 Task: Create a rule from the Agile list, Priority changed -> Complete task in the project AgileOpus if Priority Cleared then Complete Task
Action: Mouse moved to (728, 418)
Screenshot: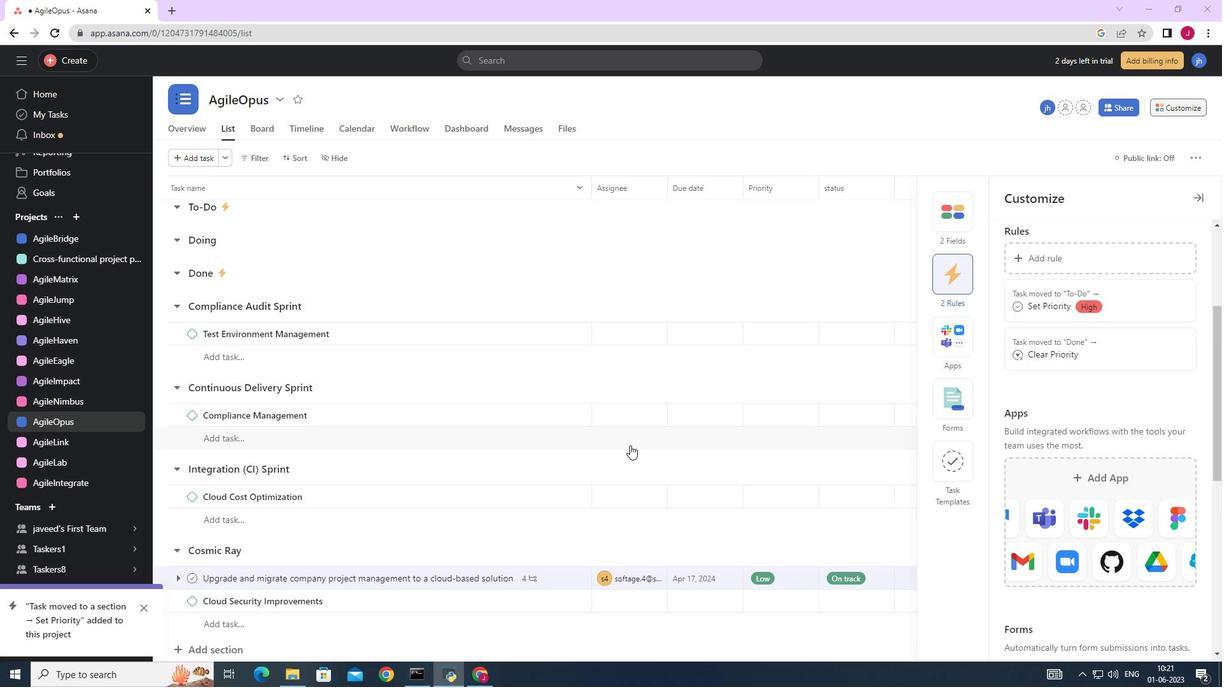 
Action: Mouse scrolled (728, 417) with delta (0, 0)
Screenshot: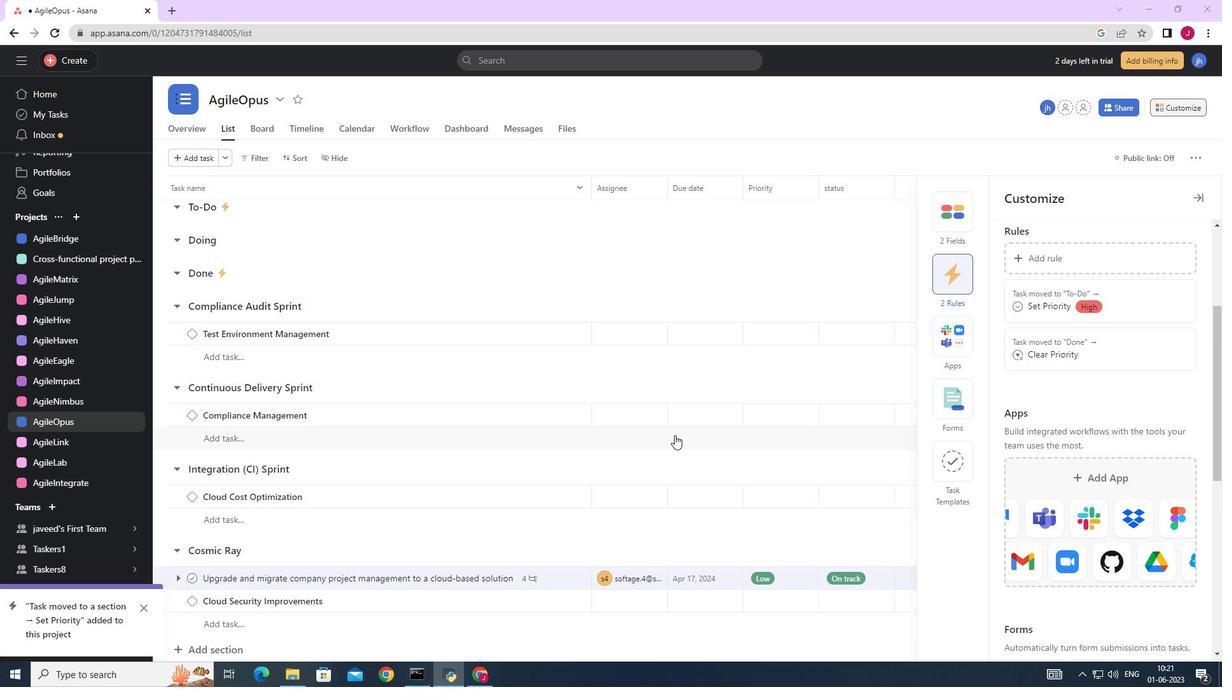 
Action: Mouse scrolled (728, 417) with delta (0, 0)
Screenshot: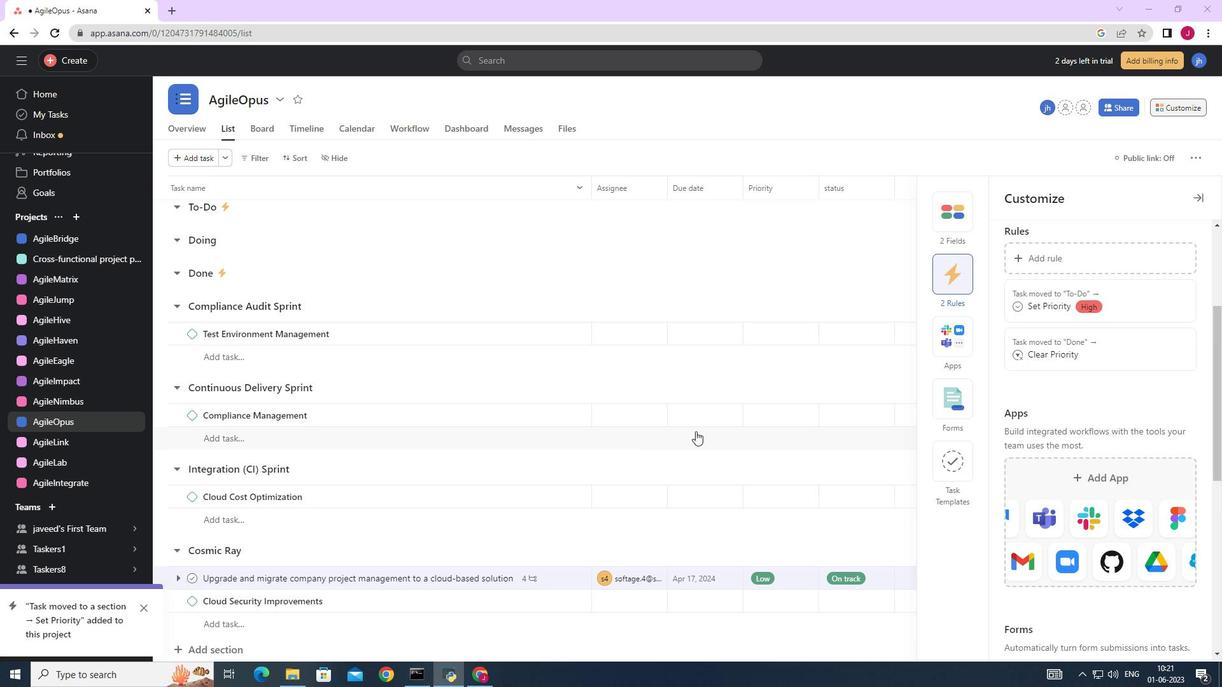 
Action: Mouse moved to (728, 417)
Screenshot: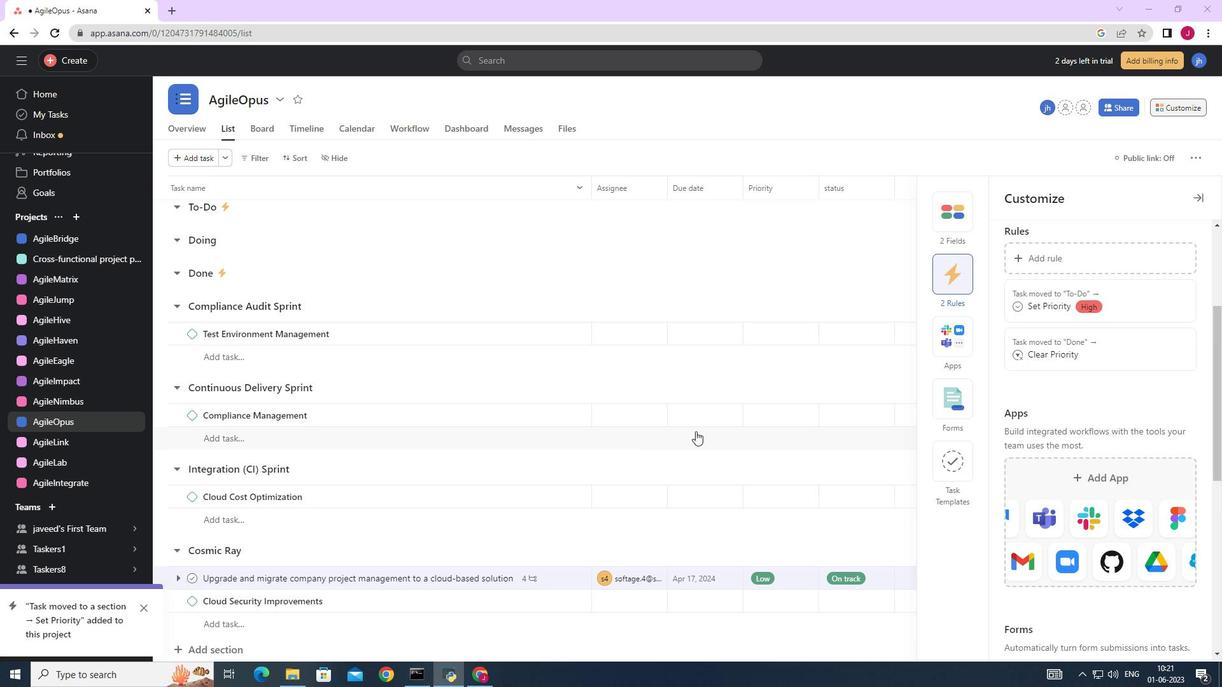 
Action: Mouse scrolled (728, 416) with delta (0, 0)
Screenshot: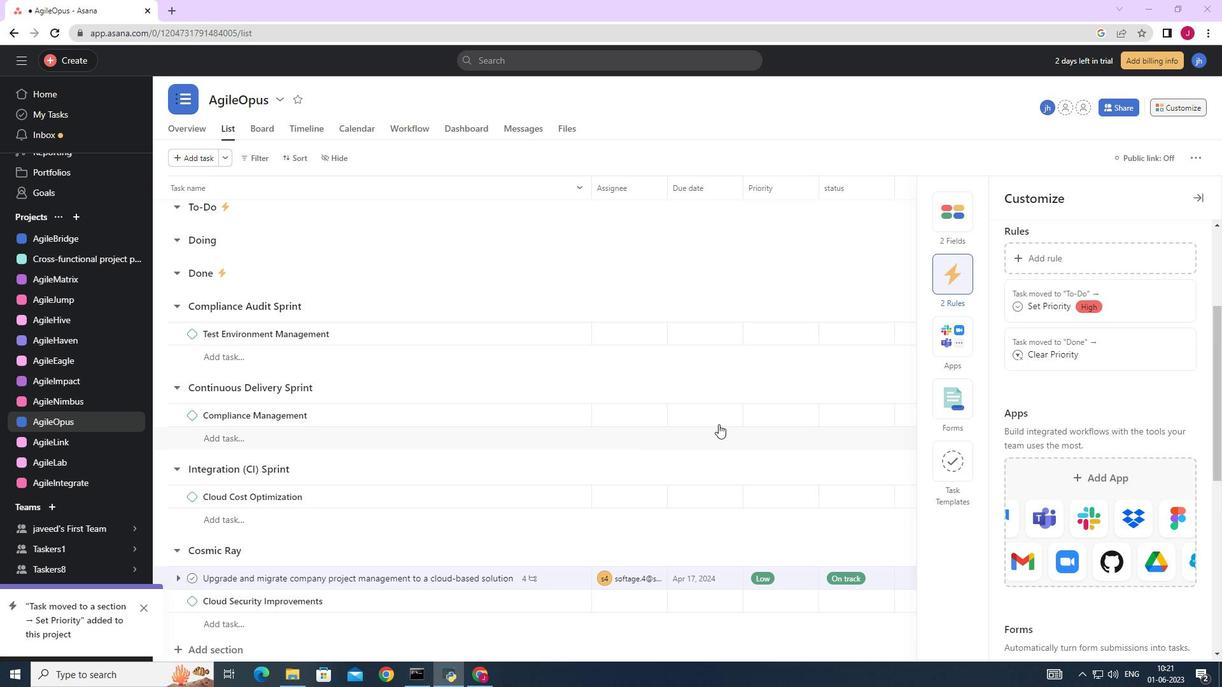 
Action: Mouse moved to (729, 417)
Screenshot: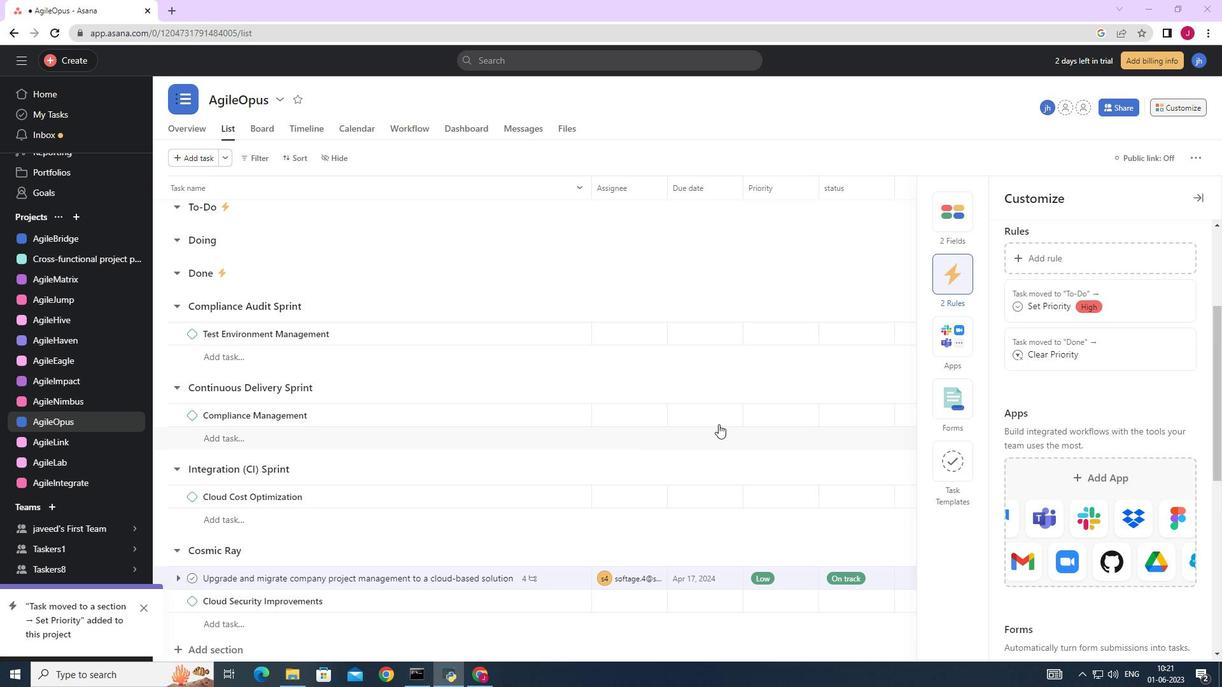 
Action: Mouse scrolled (729, 416) with delta (0, 0)
Screenshot: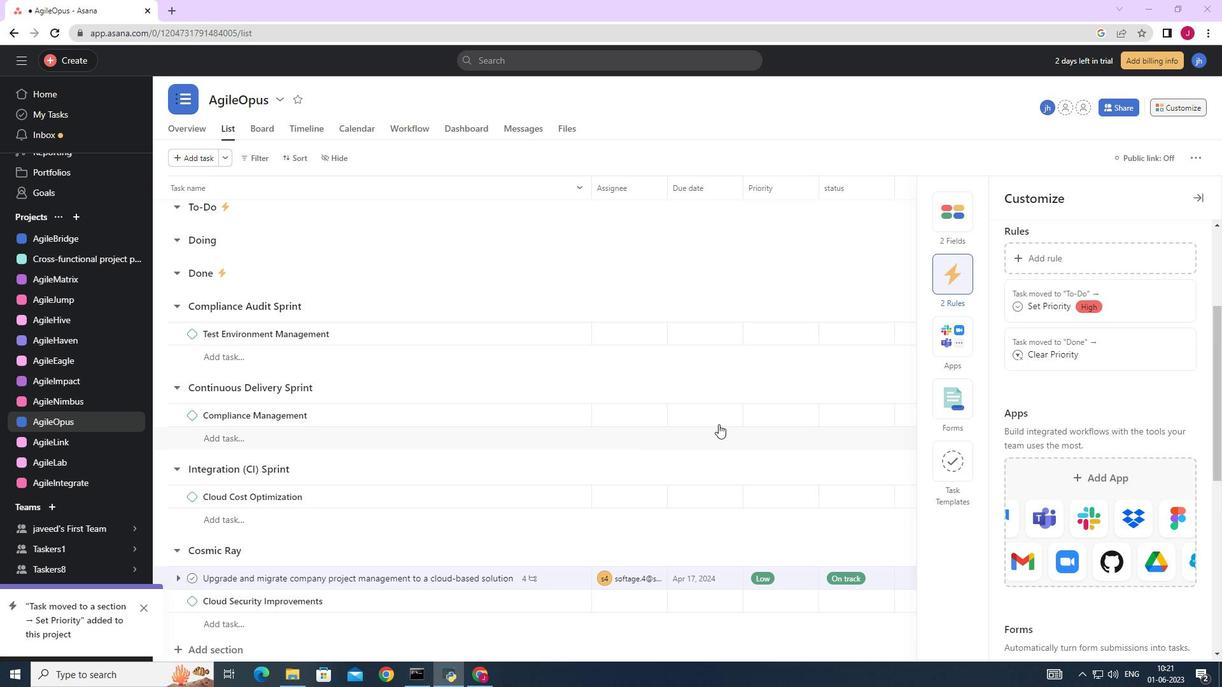 
Action: Mouse scrolled (729, 416) with delta (0, 0)
Screenshot: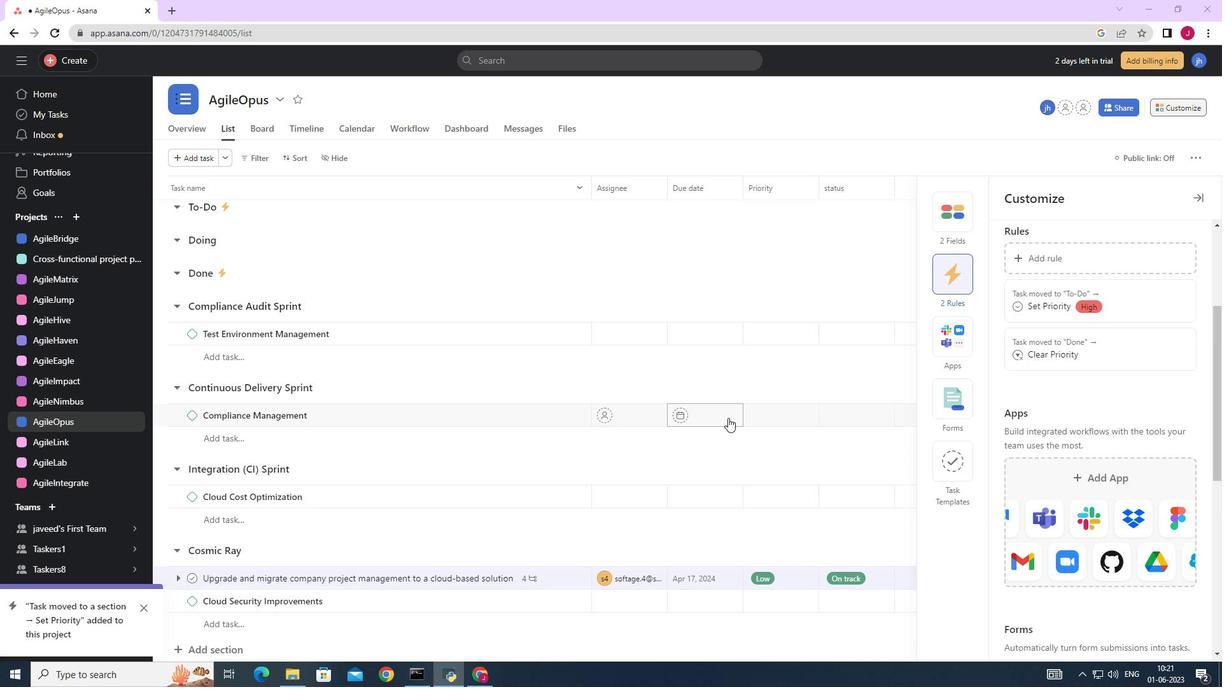 
Action: Mouse scrolled (729, 416) with delta (0, 0)
Screenshot: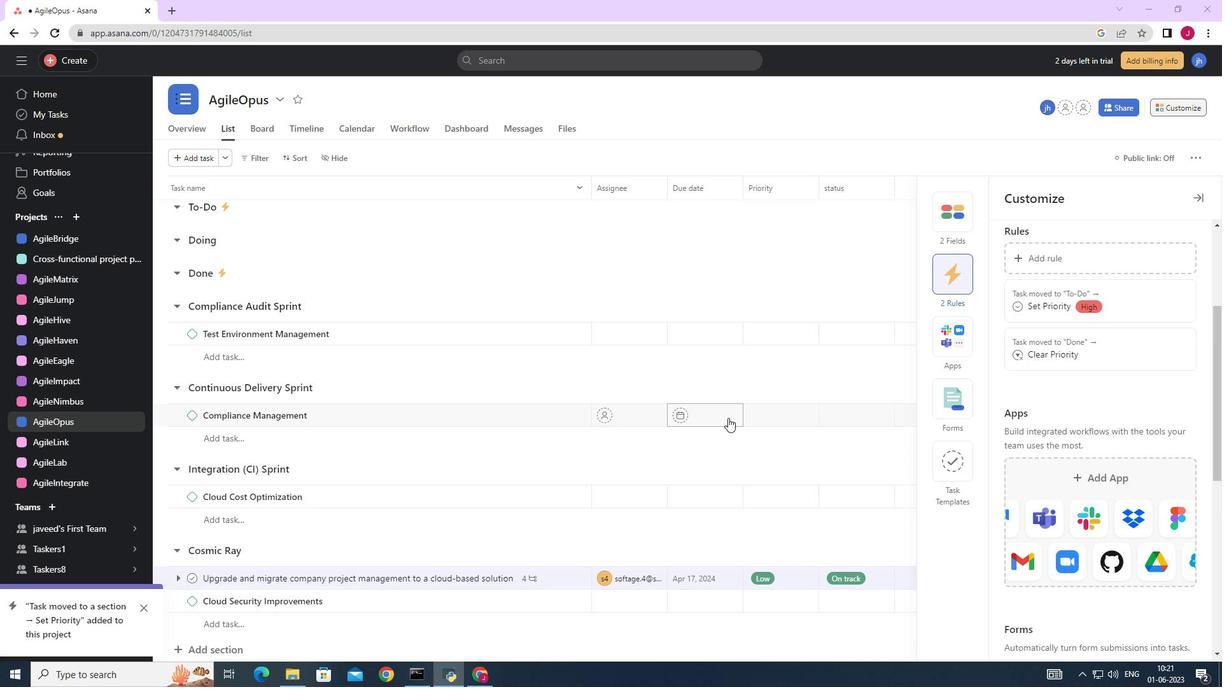 
Action: Mouse moved to (1199, 198)
Screenshot: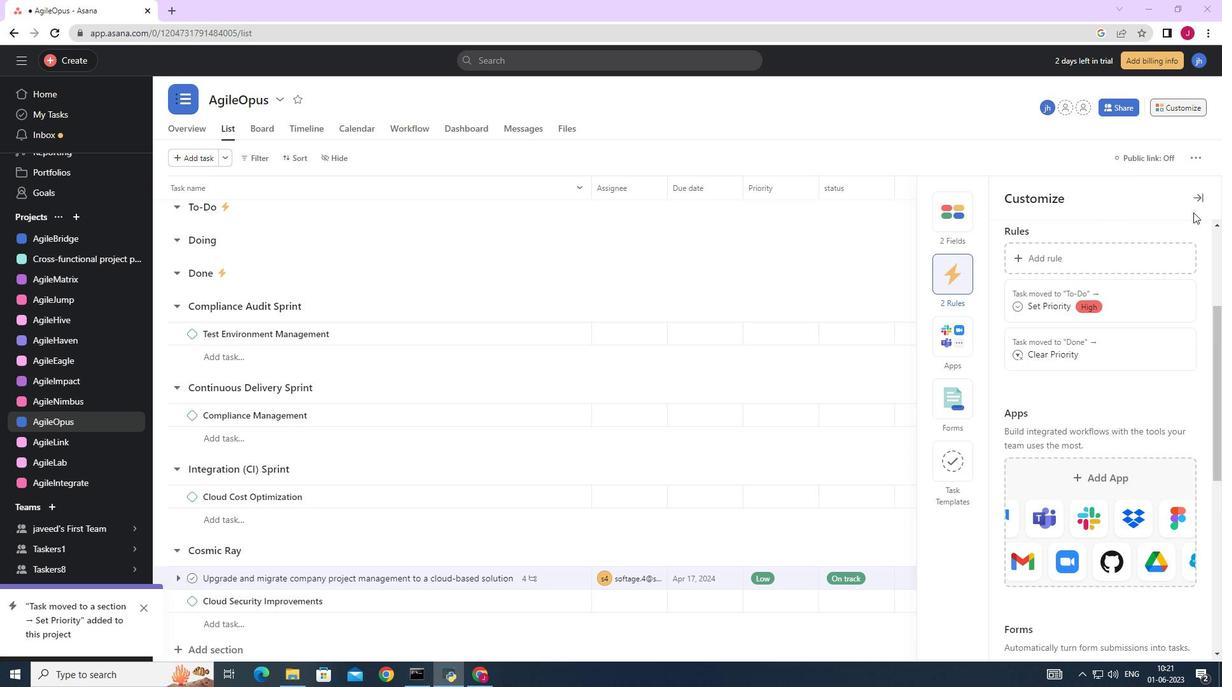 
Action: Mouse pressed left at (1199, 198)
Screenshot: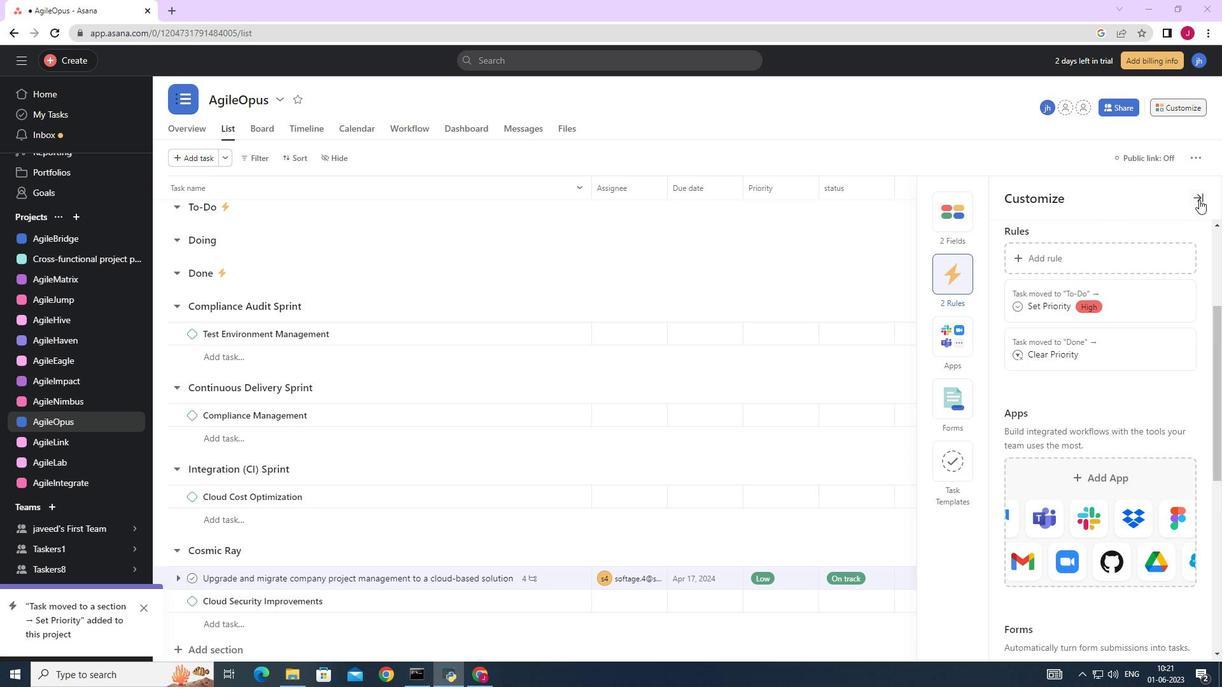 
Action: Mouse moved to (1176, 105)
Screenshot: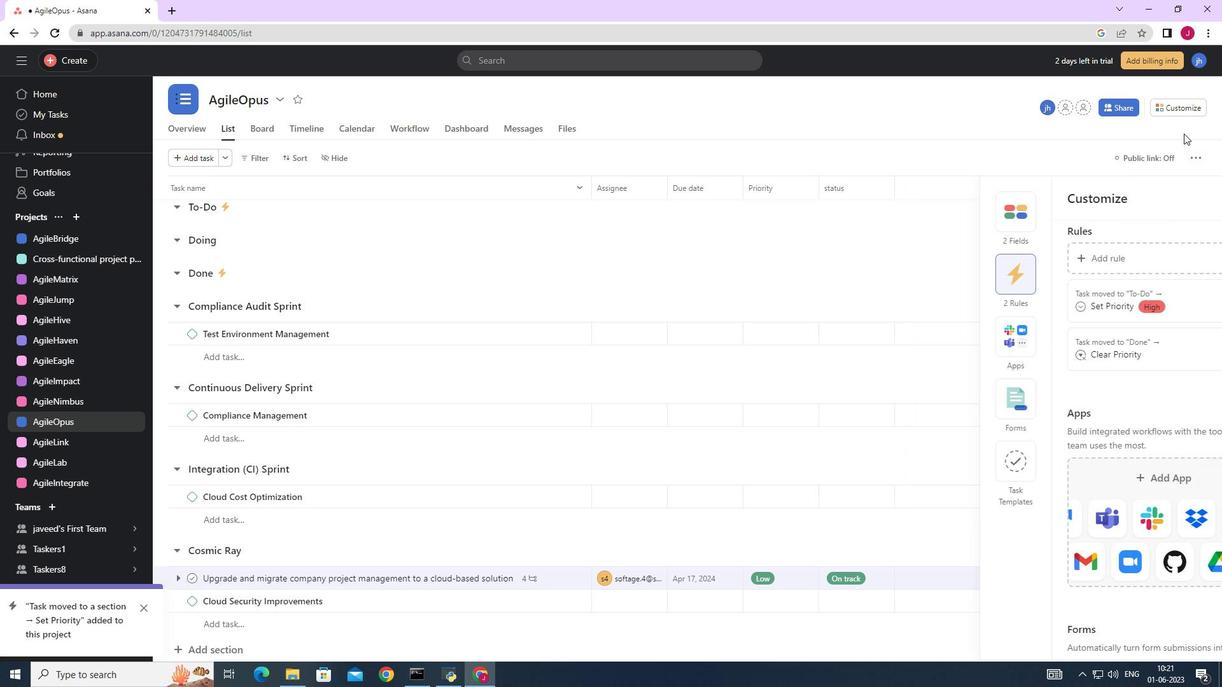 
Action: Mouse pressed left at (1176, 105)
Screenshot: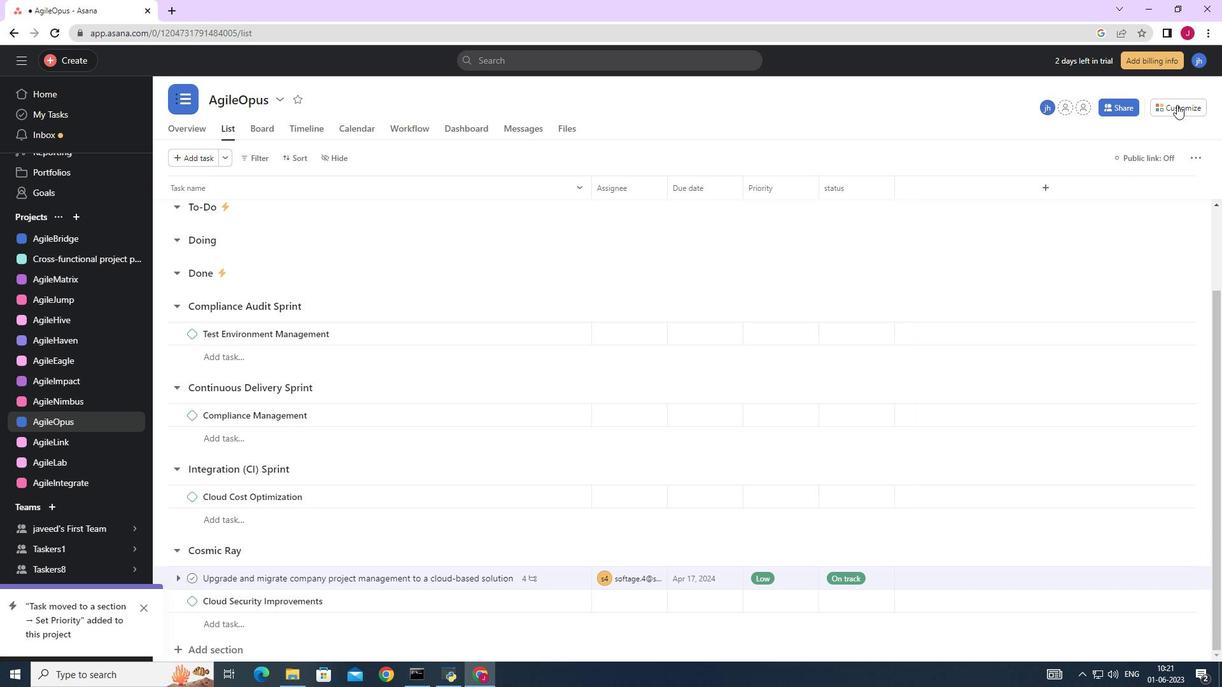 
Action: Mouse moved to (957, 276)
Screenshot: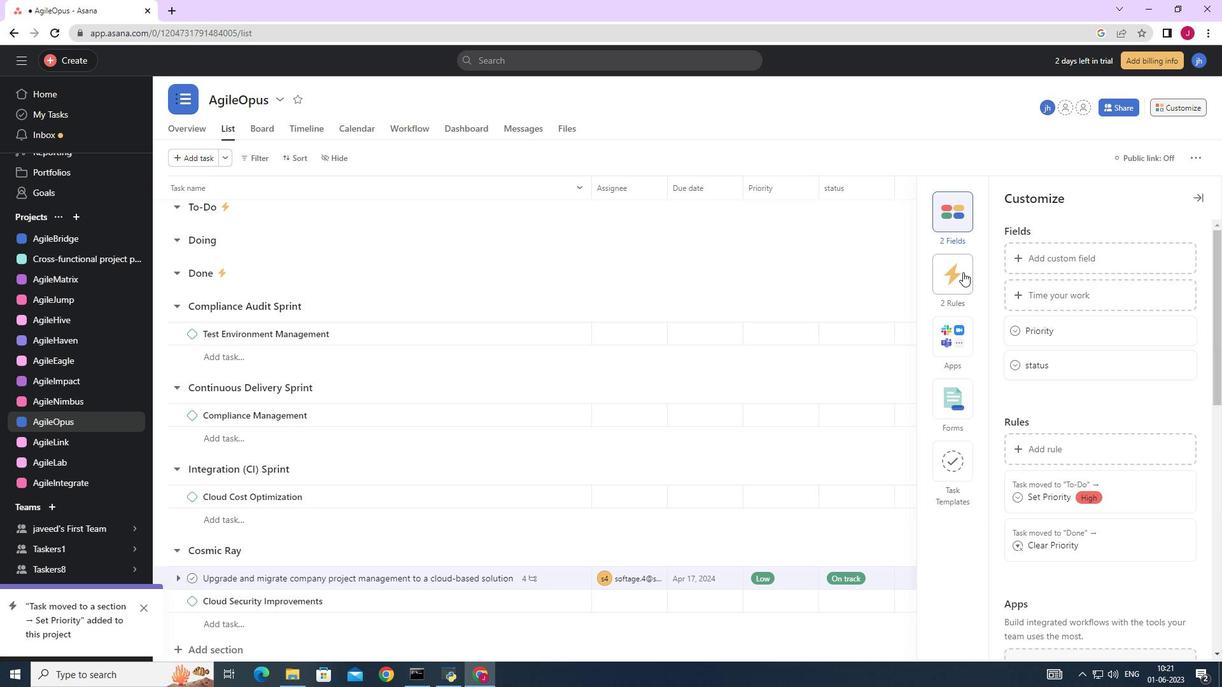 
Action: Mouse pressed left at (957, 276)
Screenshot: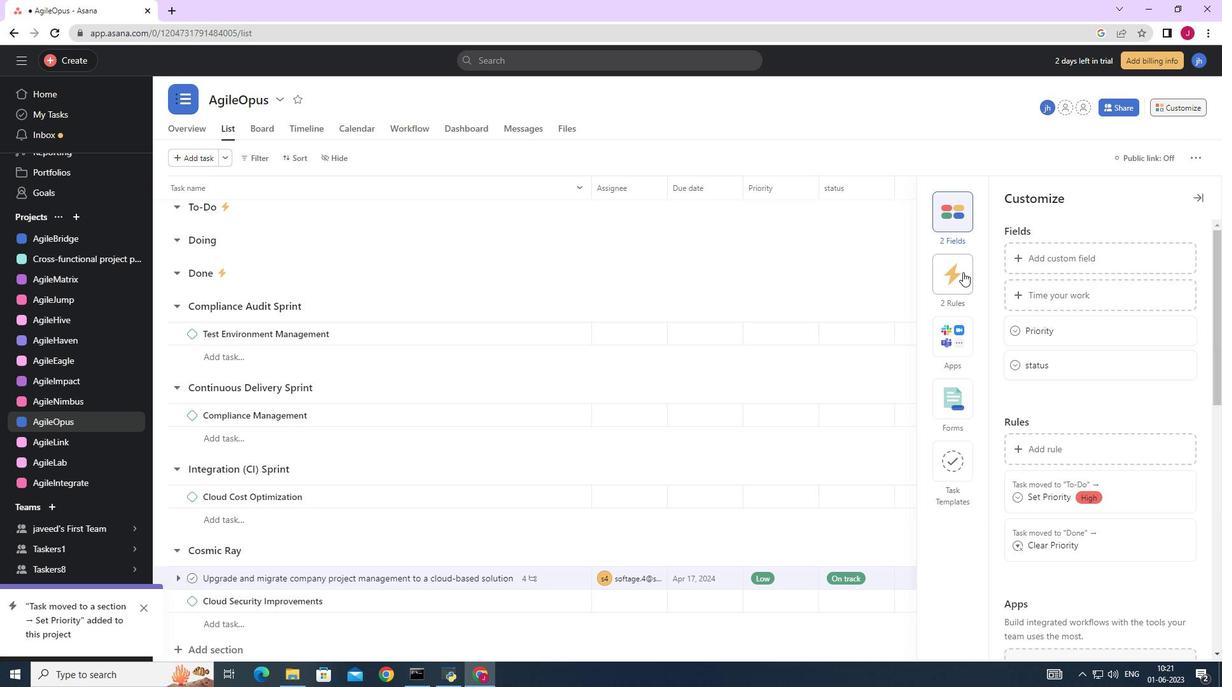 
Action: Mouse moved to (1047, 261)
Screenshot: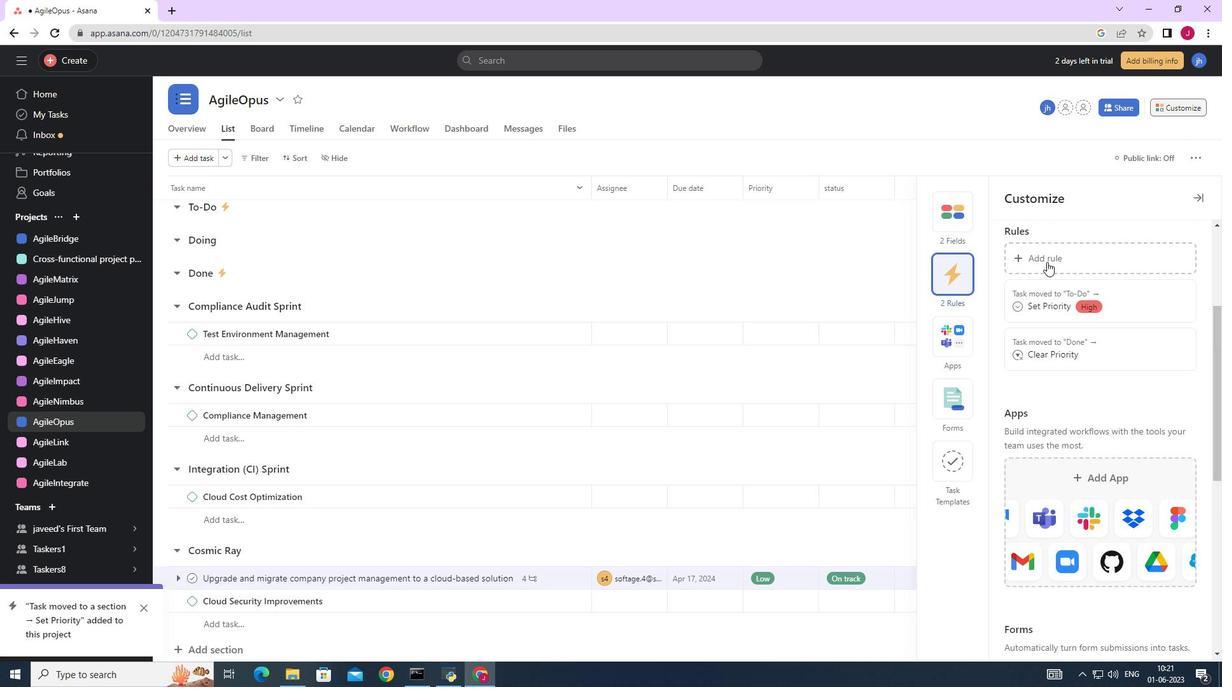 
Action: Mouse pressed left at (1047, 261)
Screenshot: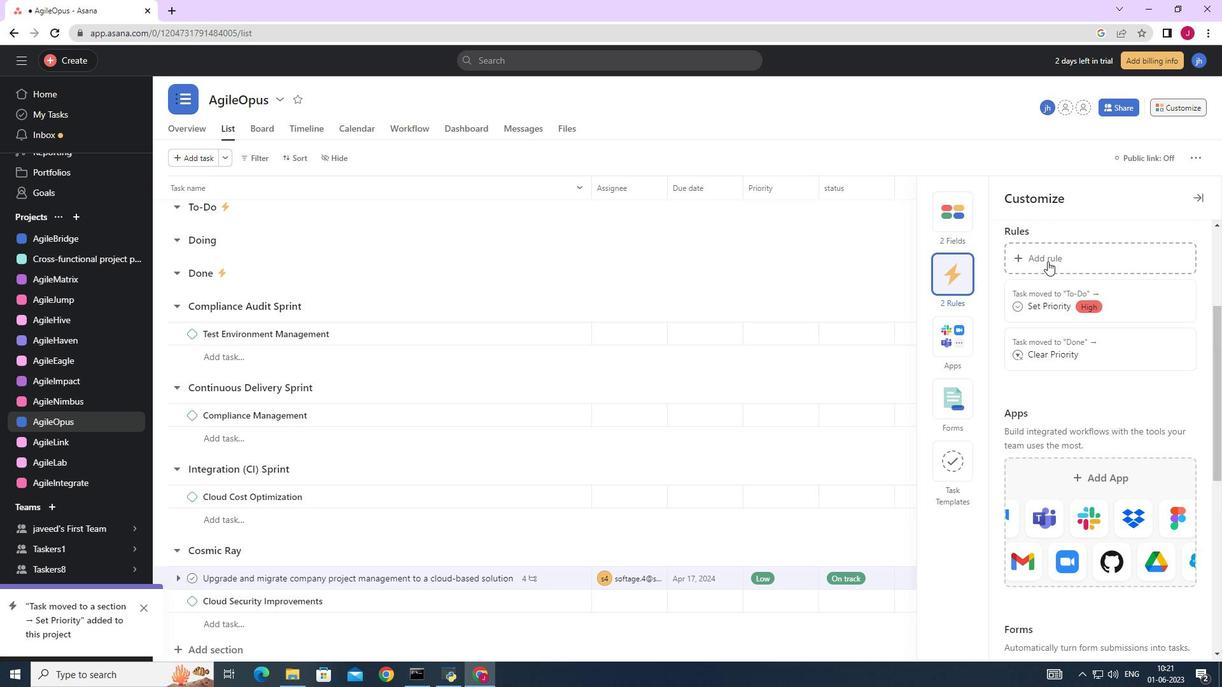 
Action: Mouse moved to (262, 196)
Screenshot: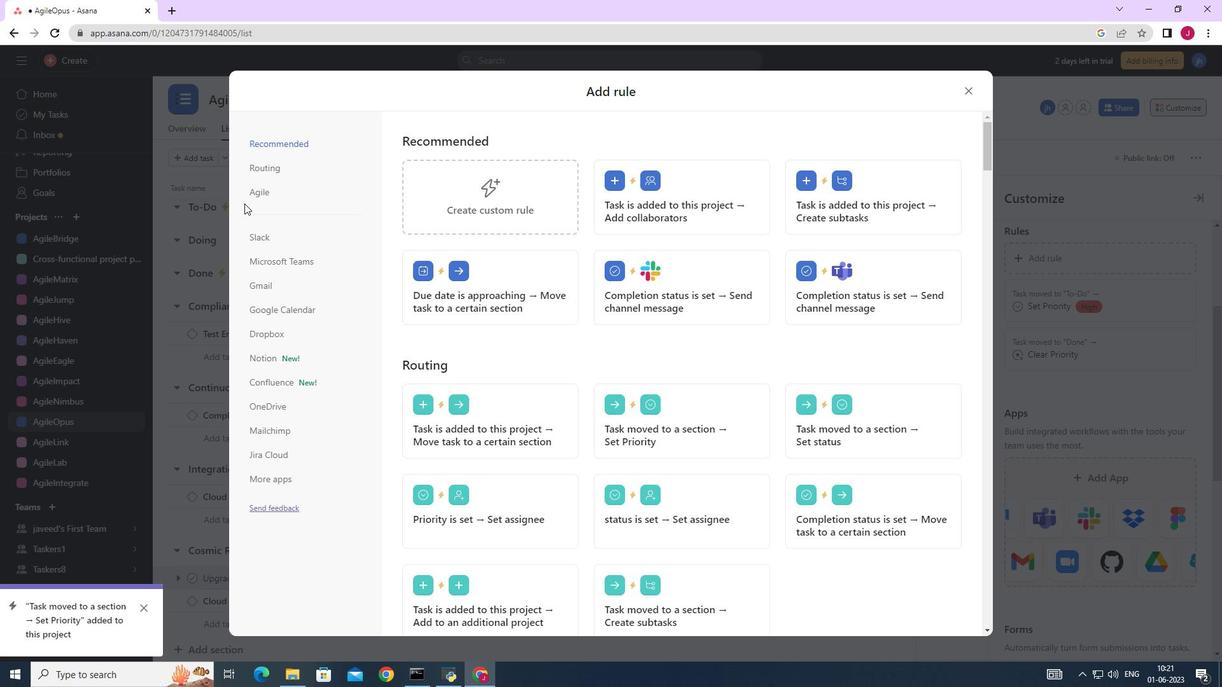 
Action: Mouse pressed left at (262, 196)
Screenshot: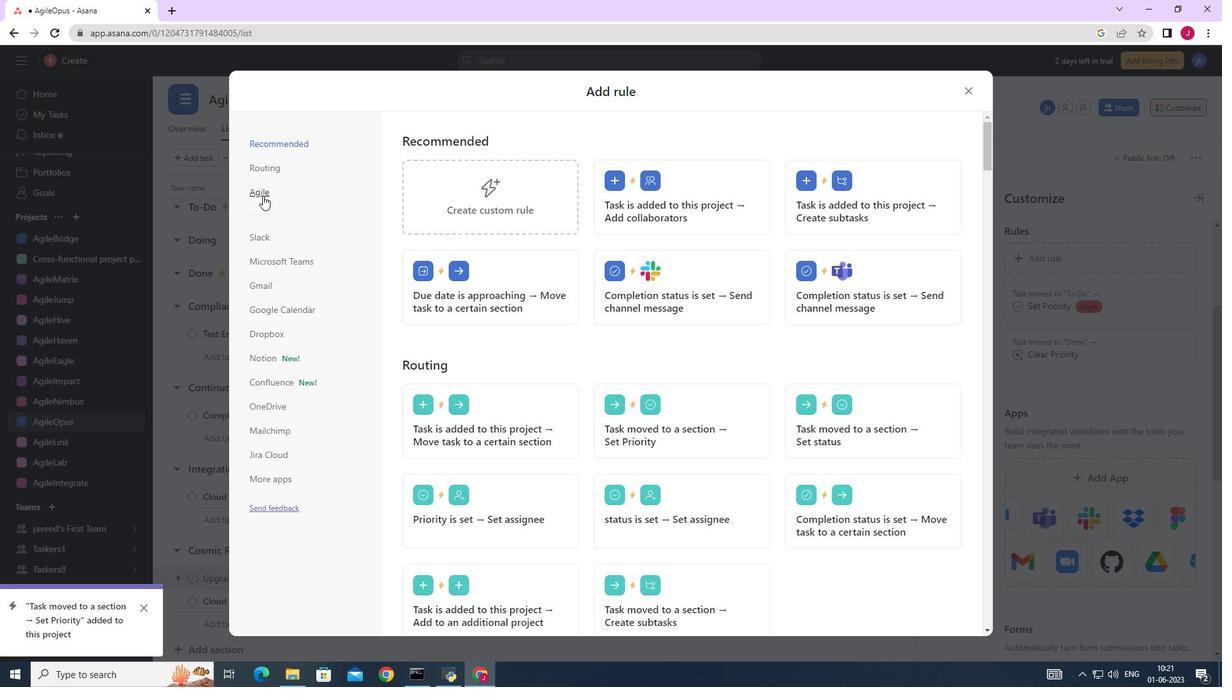 
Action: Mouse moved to (454, 195)
Screenshot: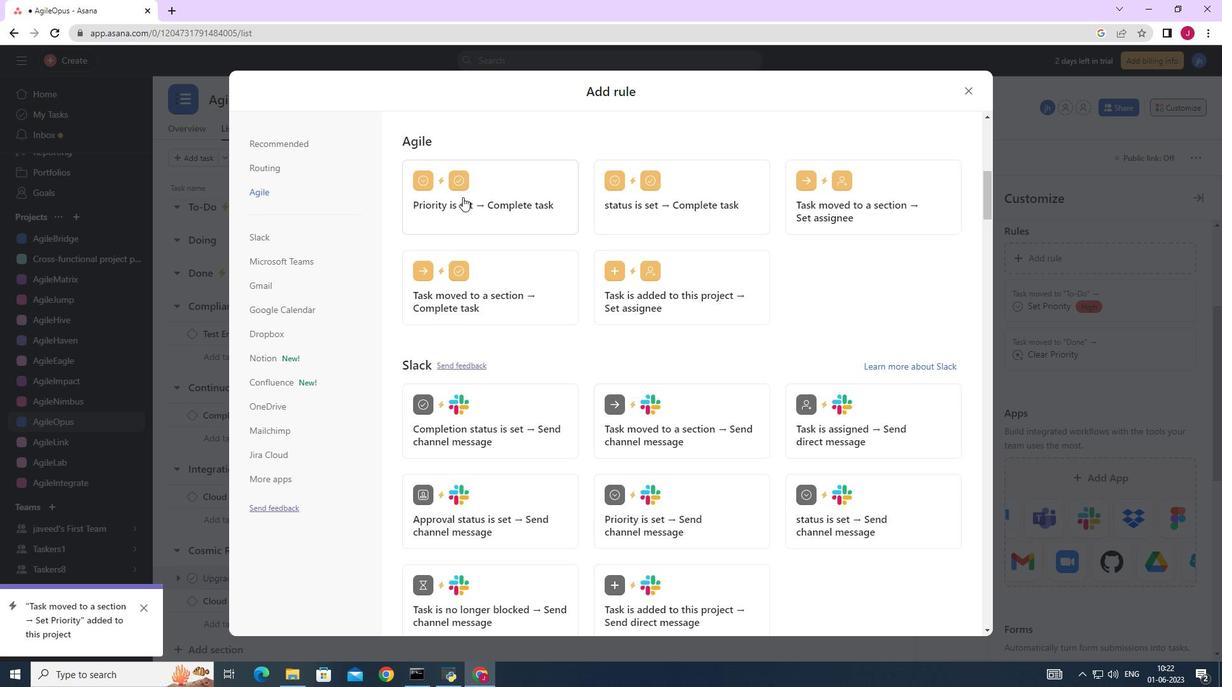 
Action: Mouse pressed left at (454, 195)
Screenshot: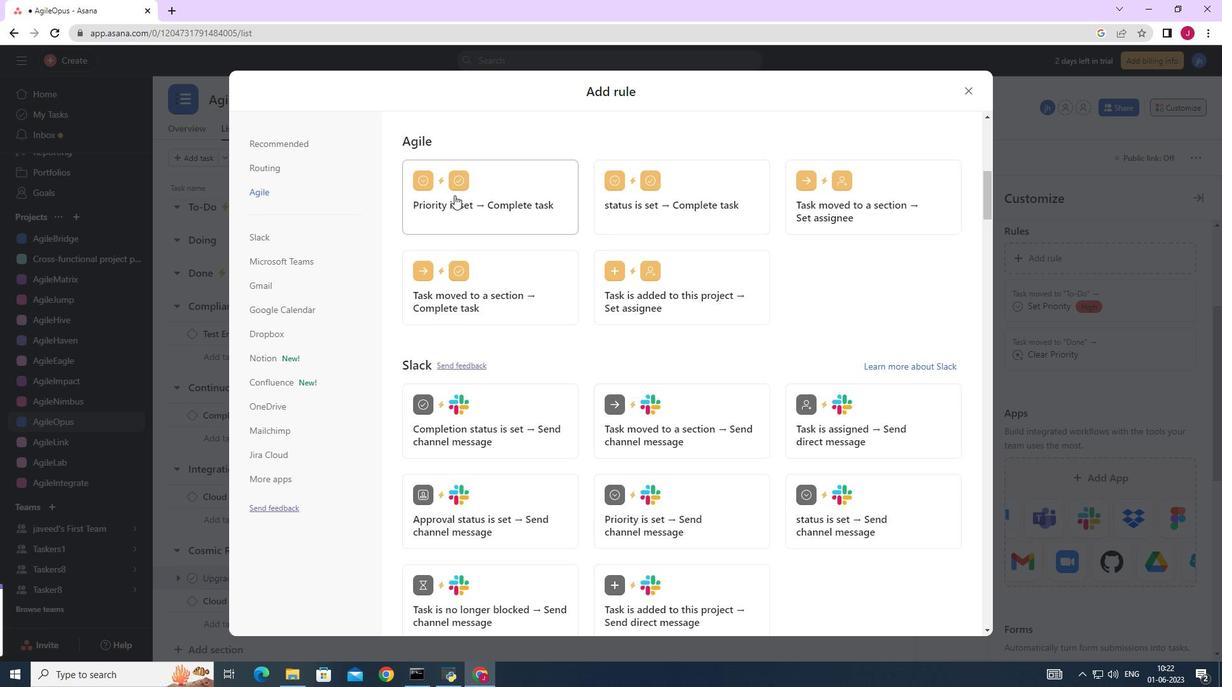 
Action: Mouse moved to (809, 218)
Screenshot: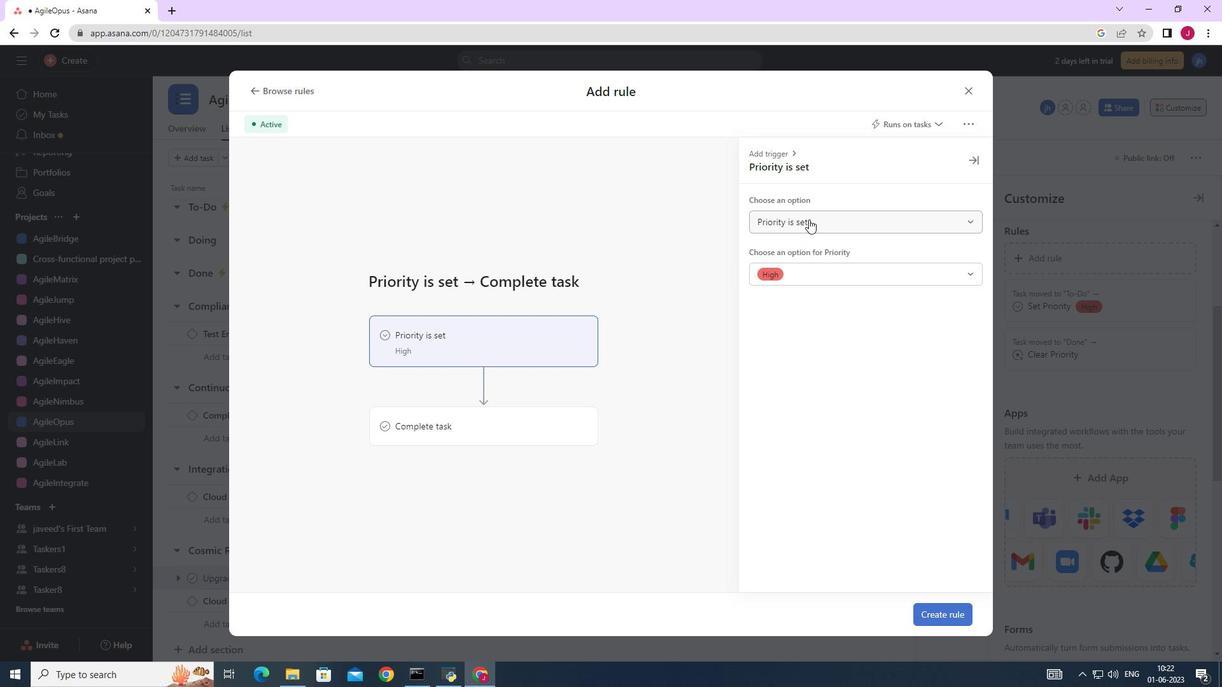 
Action: Mouse pressed left at (809, 218)
Screenshot: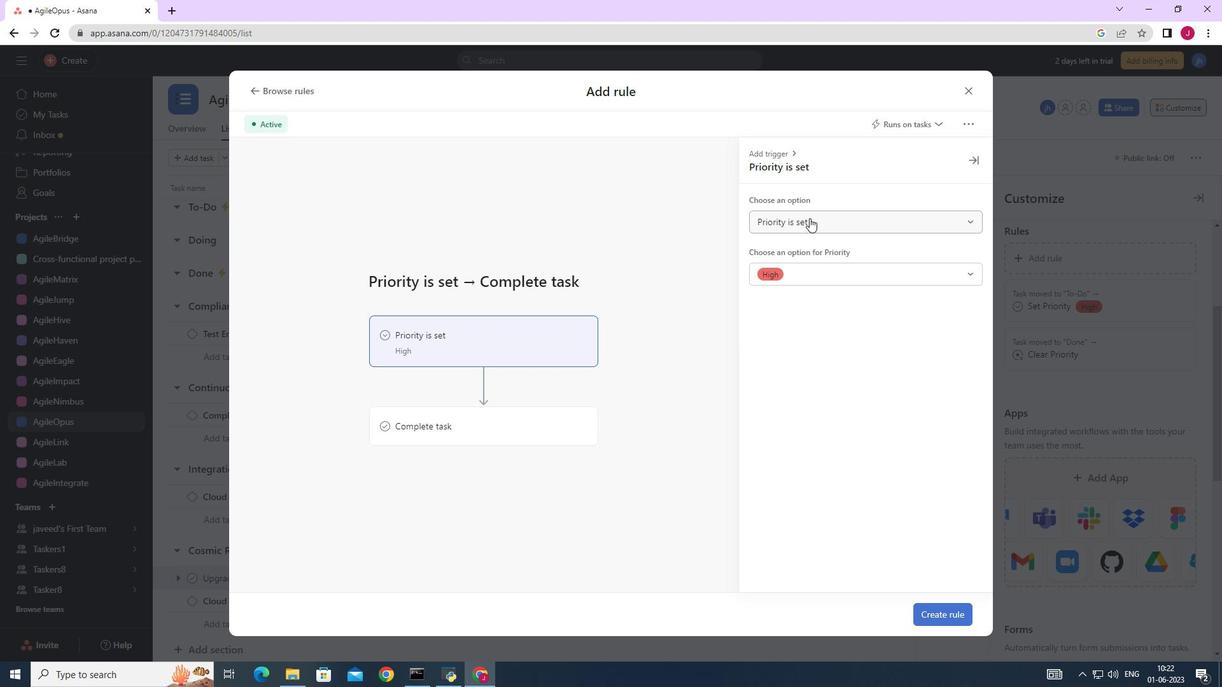 
Action: Mouse moved to (811, 274)
Screenshot: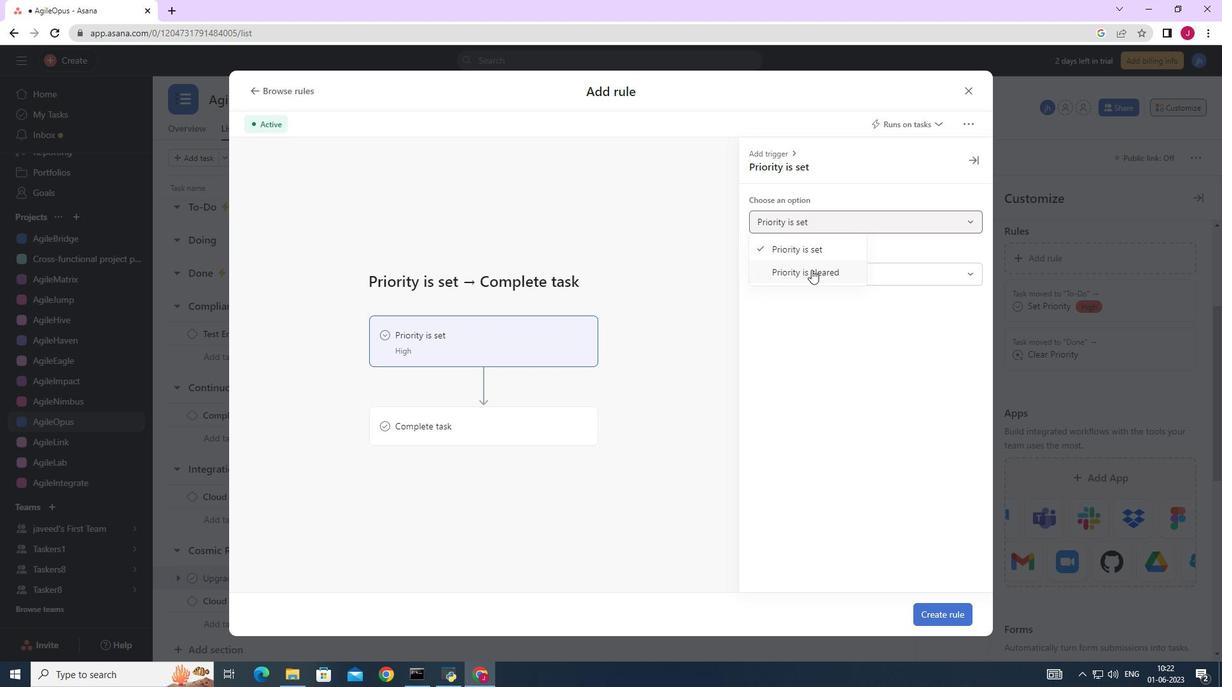 
Action: Mouse pressed left at (811, 274)
Screenshot: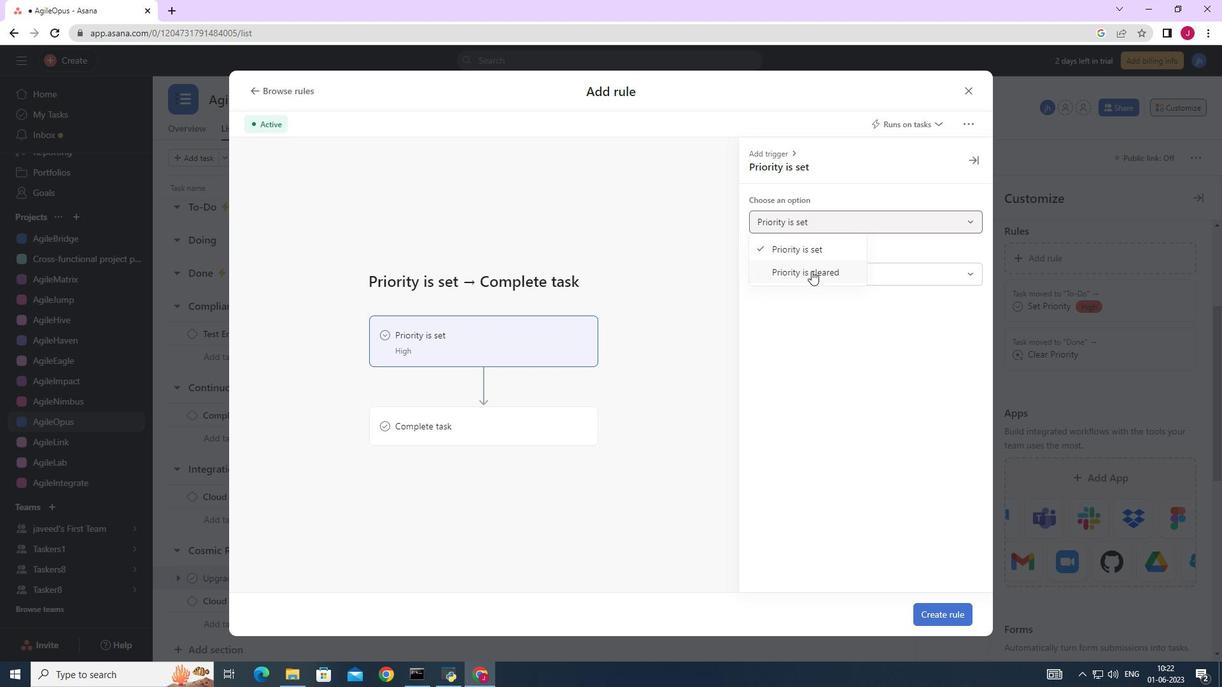 
Action: Mouse moved to (500, 418)
Screenshot: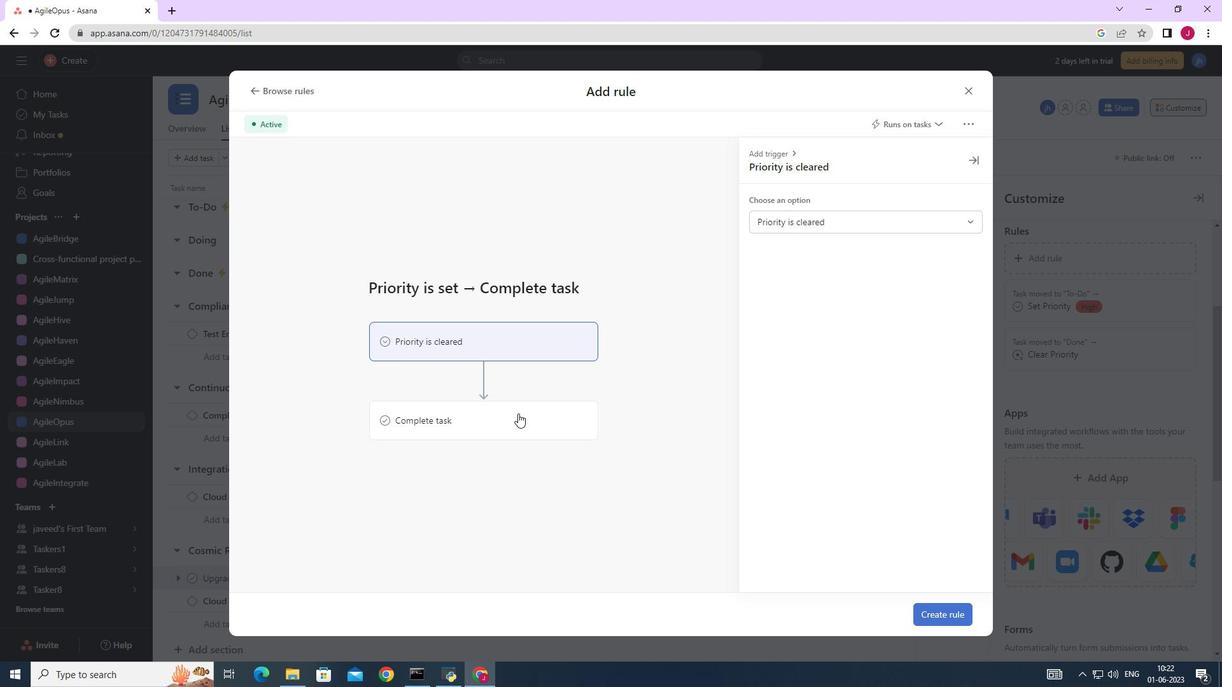 
Action: Mouse pressed left at (500, 418)
Screenshot: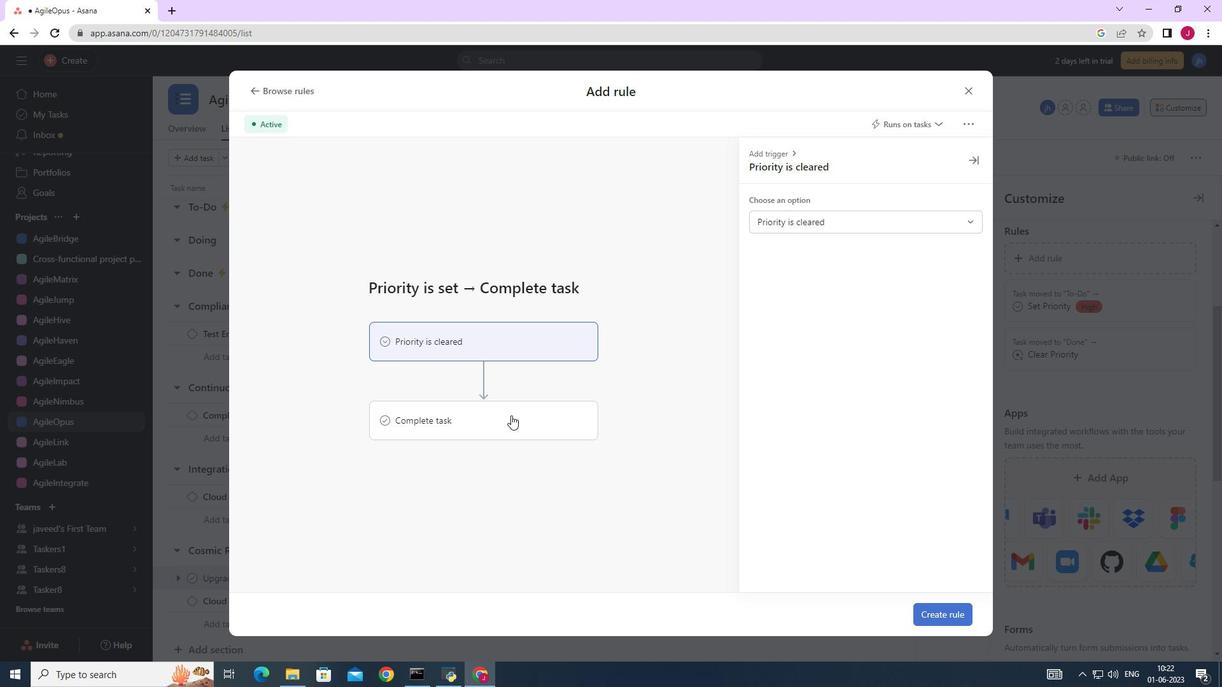 
Action: Mouse moved to (924, 612)
Screenshot: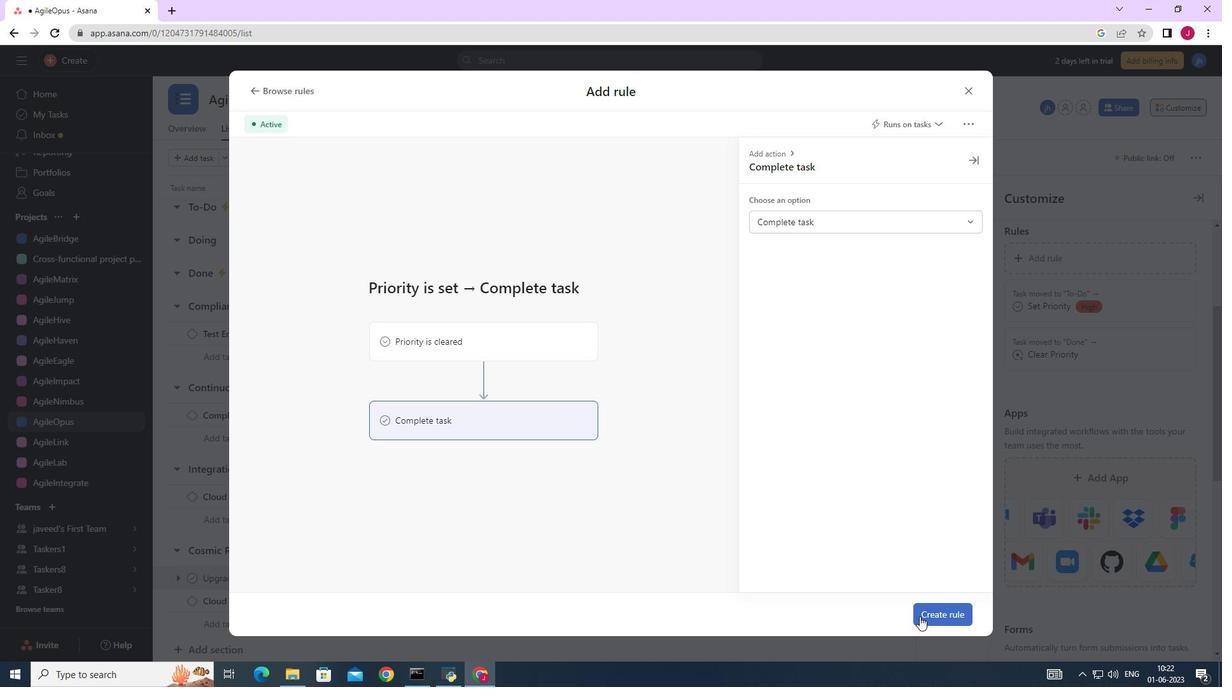 
Action: Mouse pressed left at (924, 612)
Screenshot: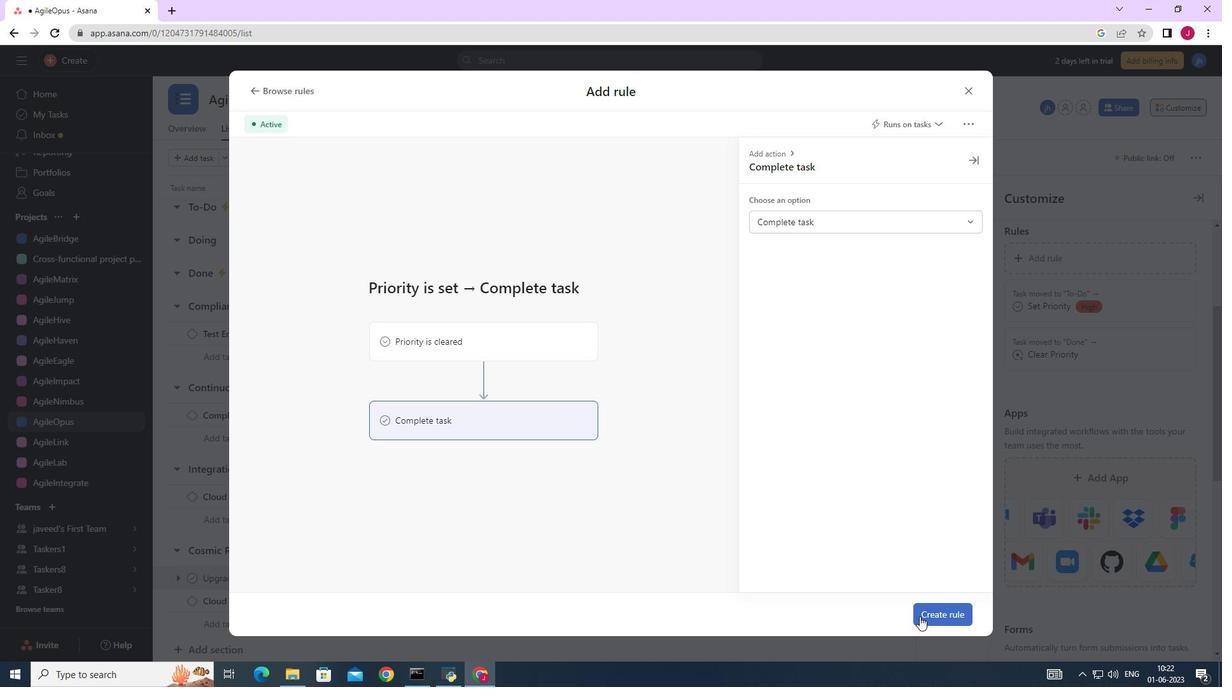 
Action: Mouse moved to (923, 613)
Screenshot: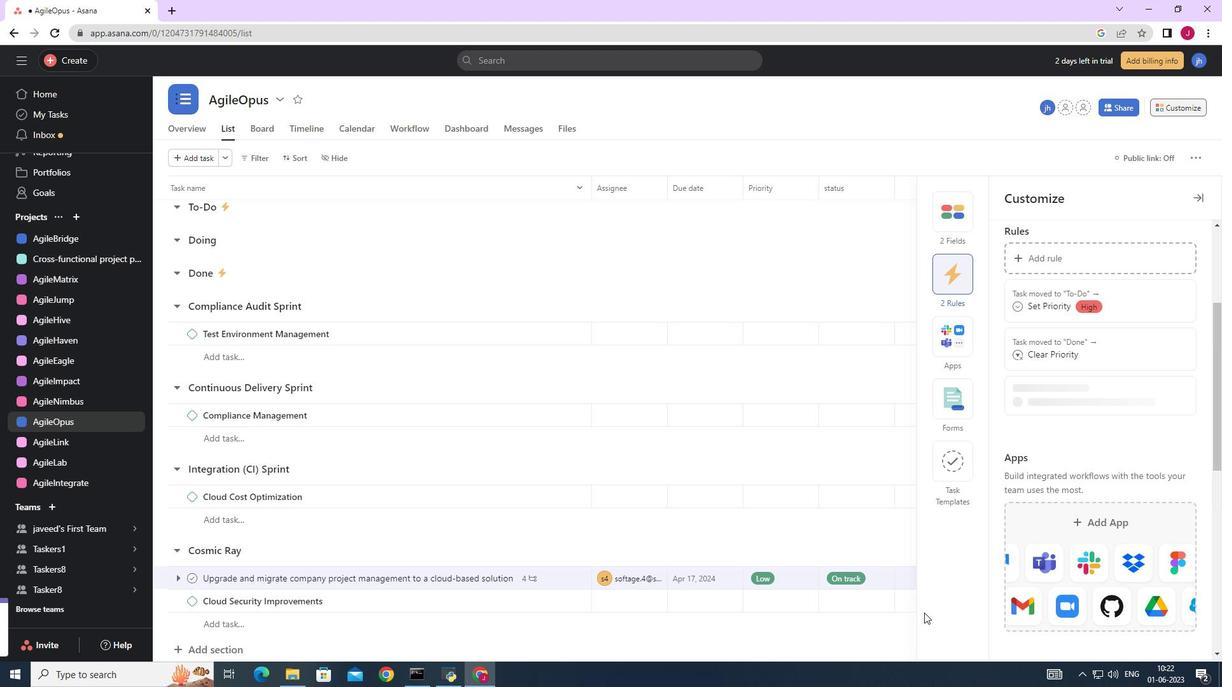 
